 Task: Add the task  Create a new online platform for online insurance services to the section Debug Drift in the project AmpTech and add a Due Date to the respective task as 2023/08/27
Action: Mouse moved to (563, 406)
Screenshot: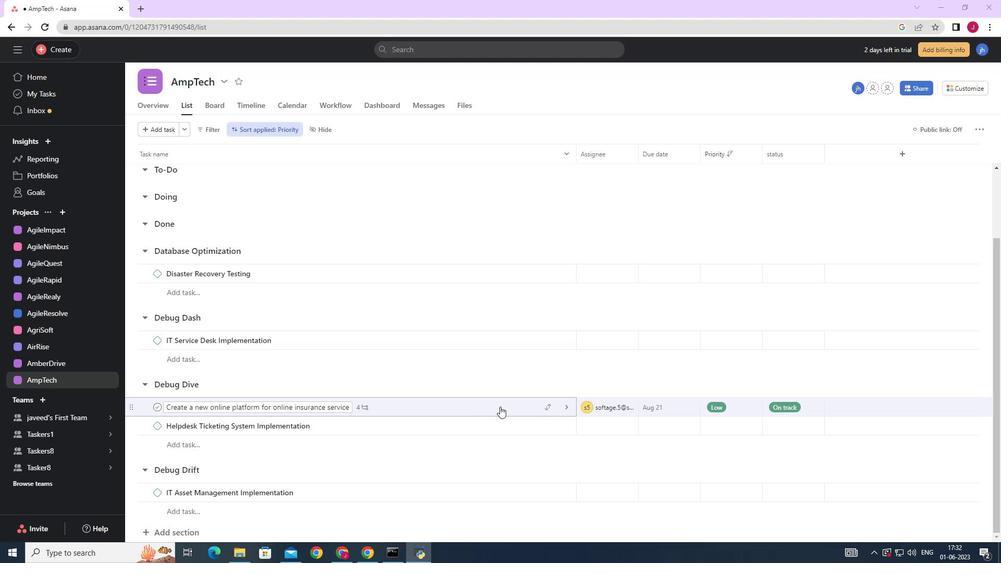 
Action: Mouse scrolled (563, 406) with delta (0, 0)
Screenshot: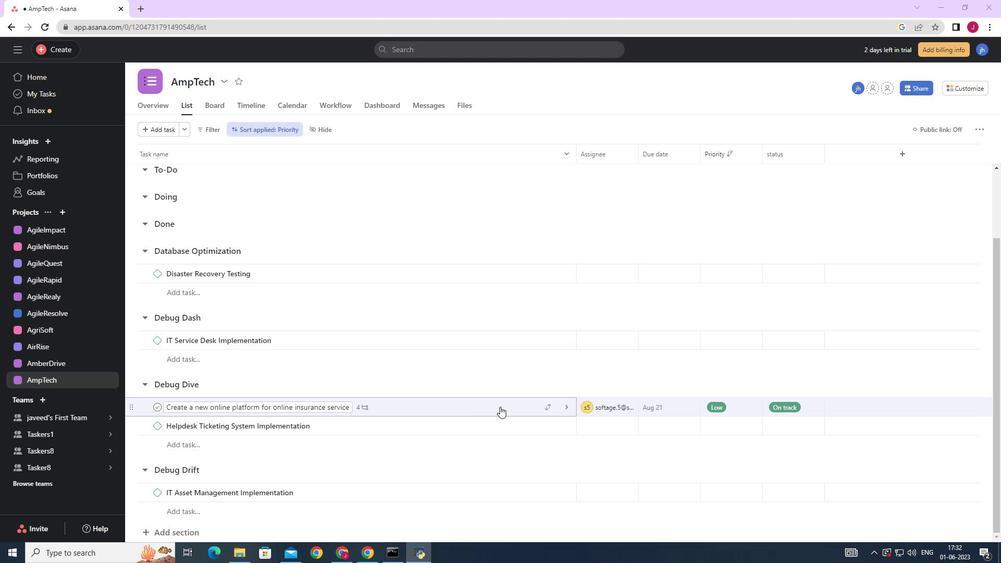 
Action: Mouse moved to (564, 406)
Screenshot: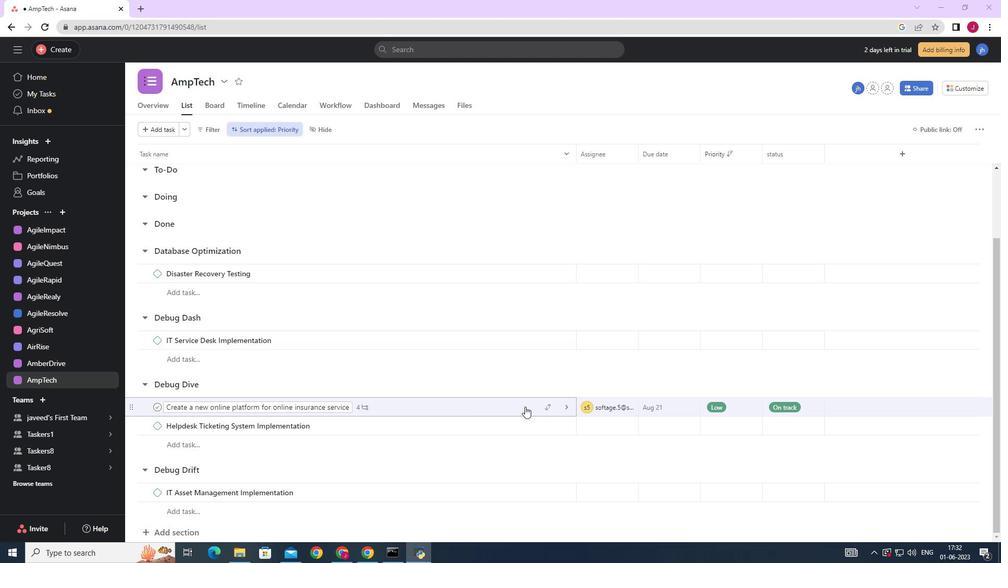 
Action: Mouse scrolled (564, 406) with delta (0, 0)
Screenshot: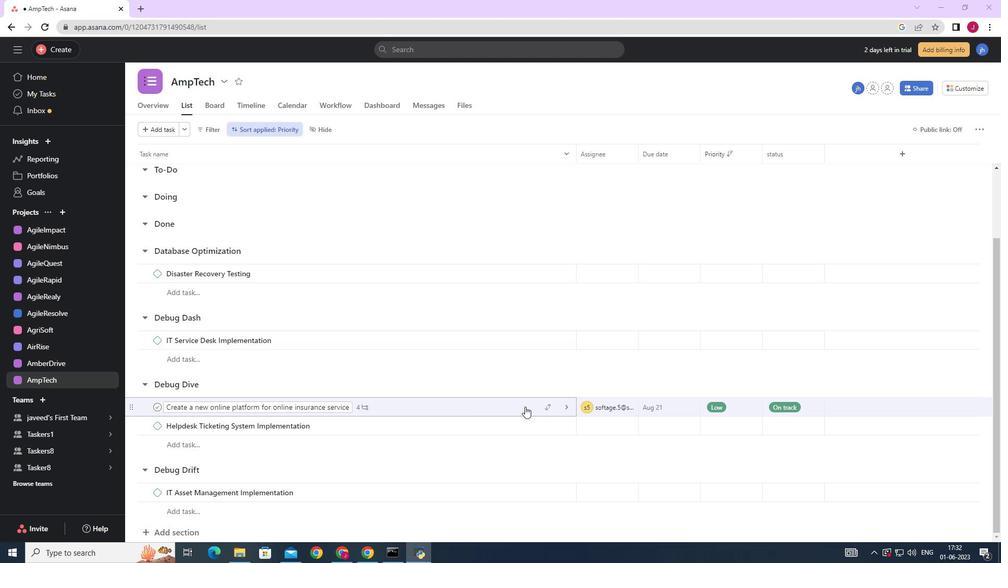 
Action: Mouse moved to (565, 407)
Screenshot: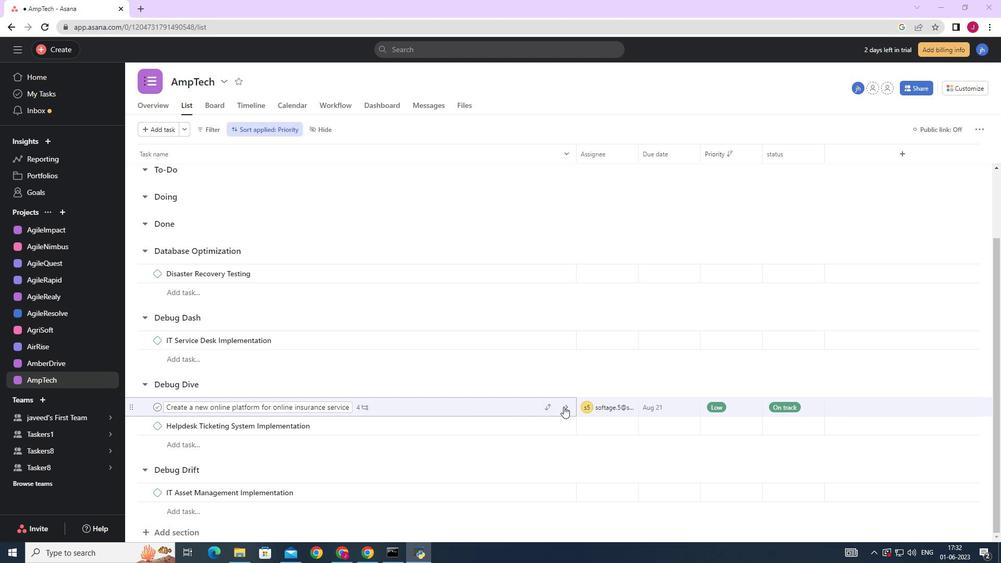 
Action: Mouse scrolled (565, 406) with delta (0, 0)
Screenshot: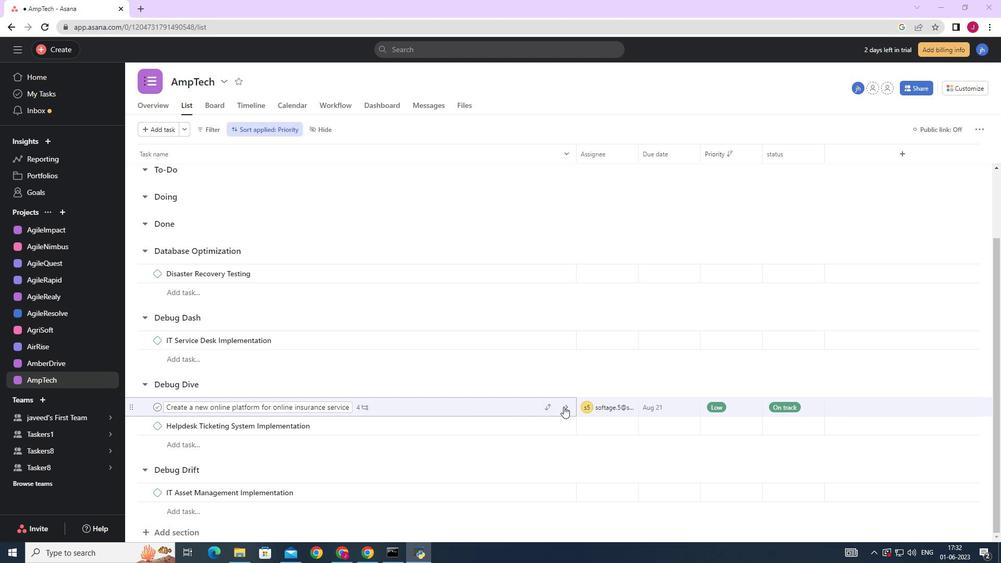 
Action: Mouse moved to (566, 408)
Screenshot: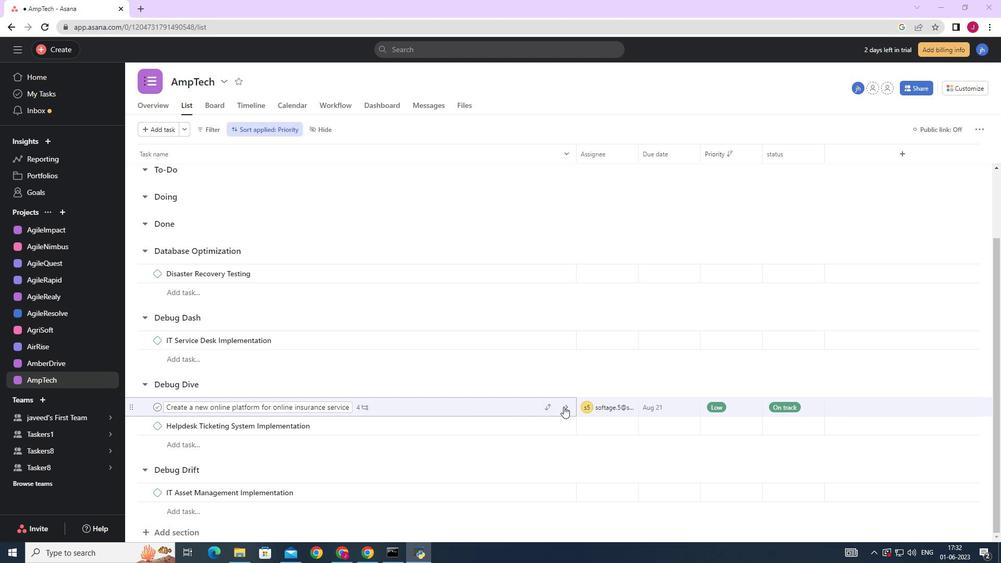 
Action: Mouse scrolled (566, 408) with delta (0, 0)
Screenshot: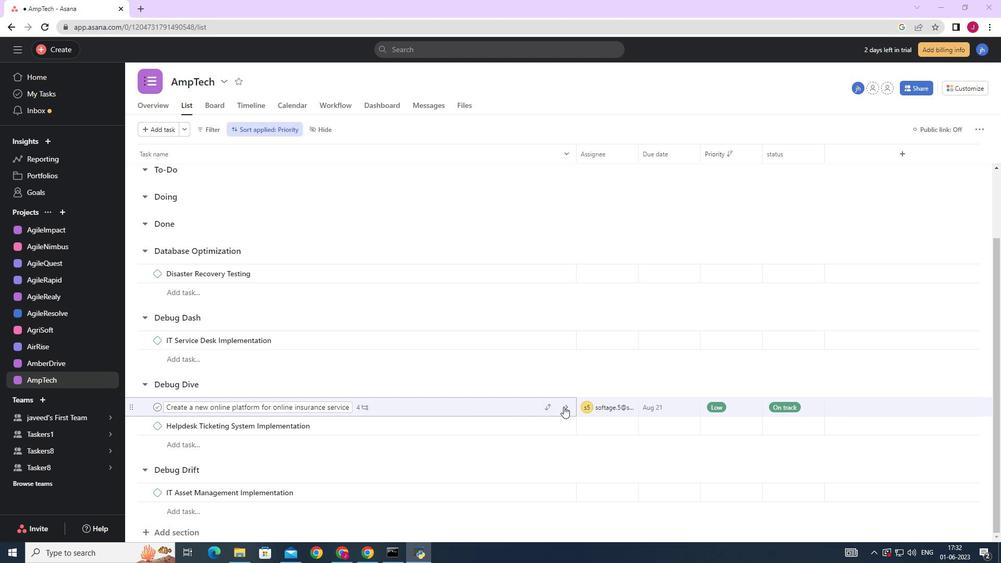 
Action: Mouse moved to (551, 409)
Screenshot: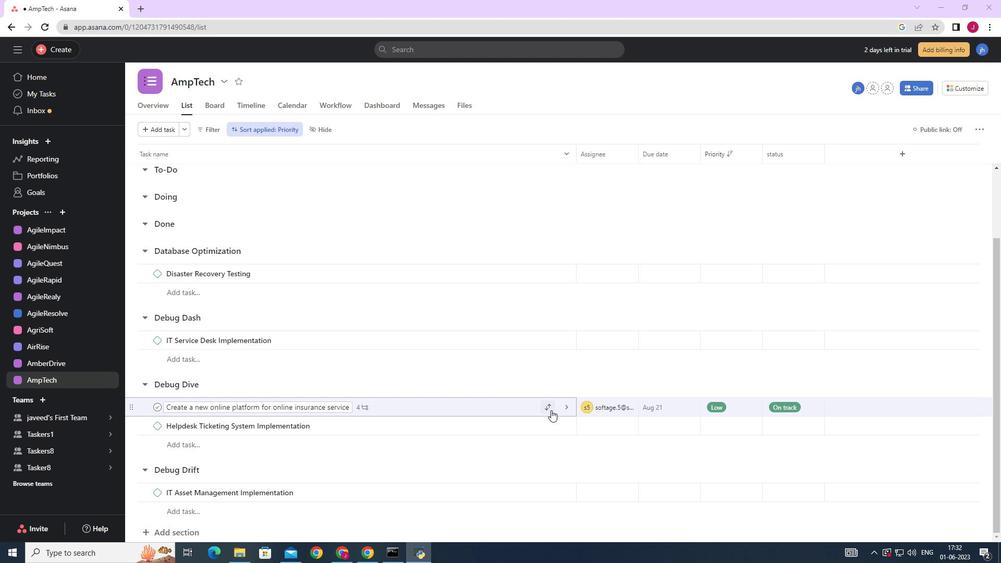 
Action: Mouse pressed left at (551, 409)
Screenshot: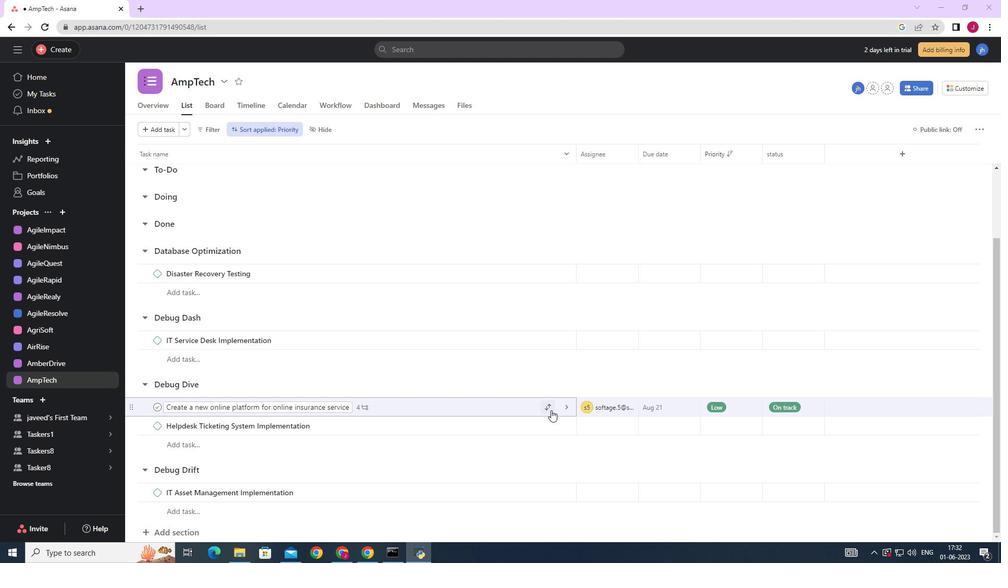 
Action: Mouse moved to (508, 387)
Screenshot: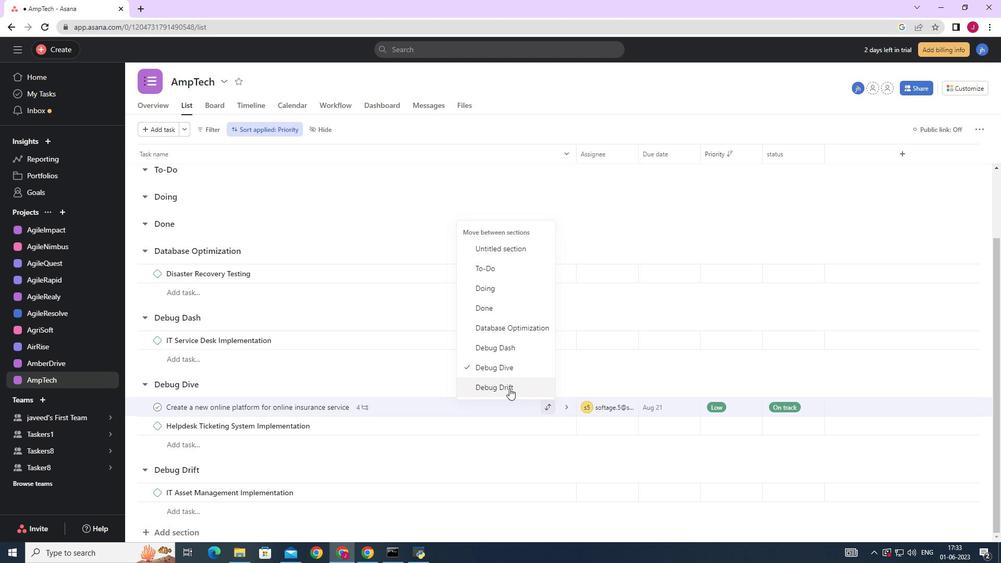 
Action: Mouse pressed left at (508, 387)
Screenshot: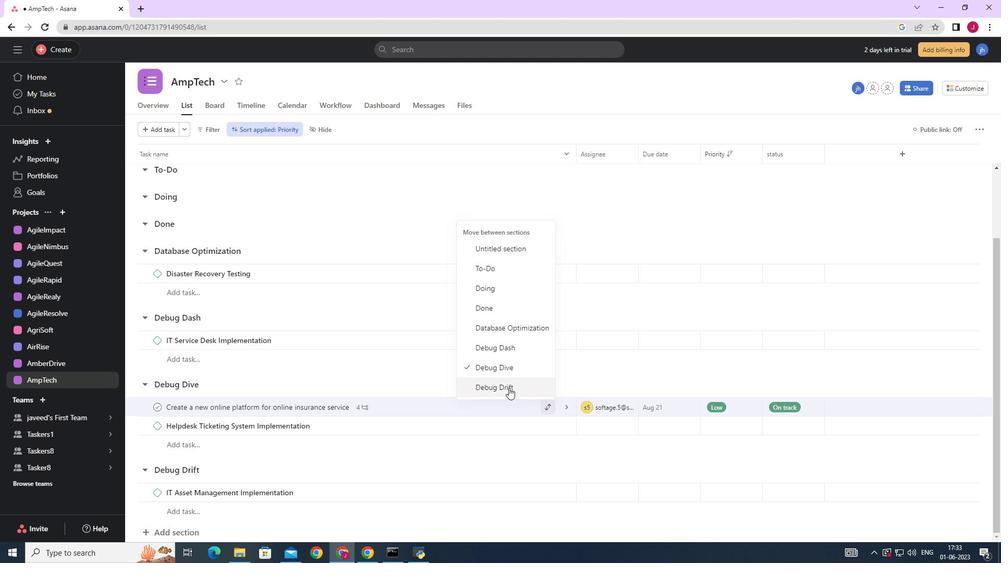 
Action: Mouse moved to (690, 473)
Screenshot: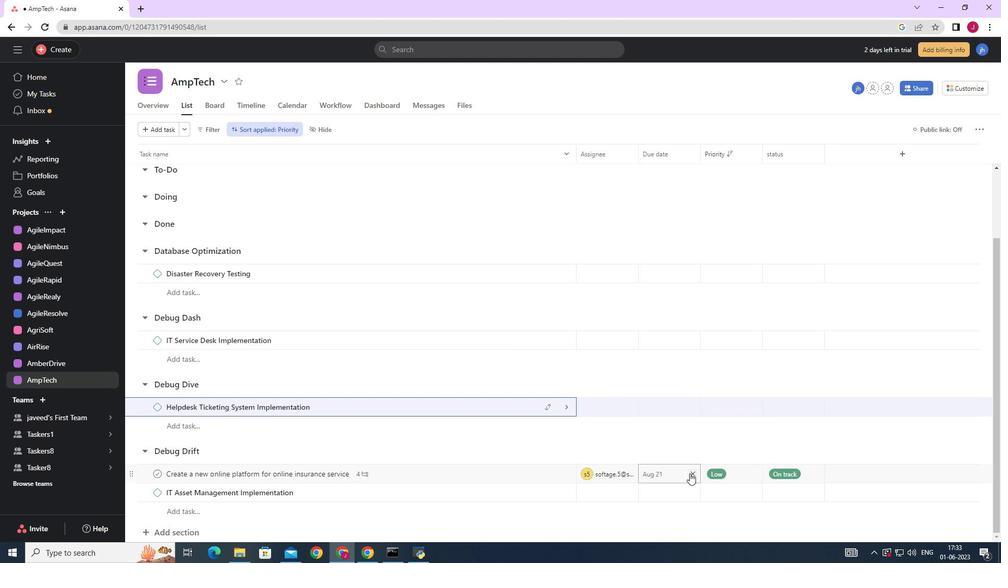 
Action: Mouse pressed left at (690, 473)
Screenshot: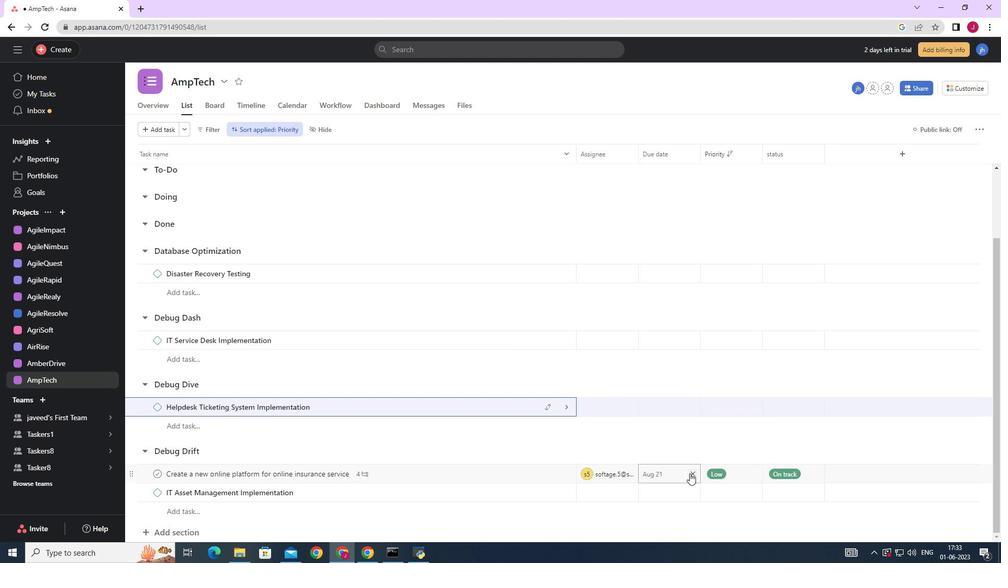 
Action: Mouse moved to (667, 471)
Screenshot: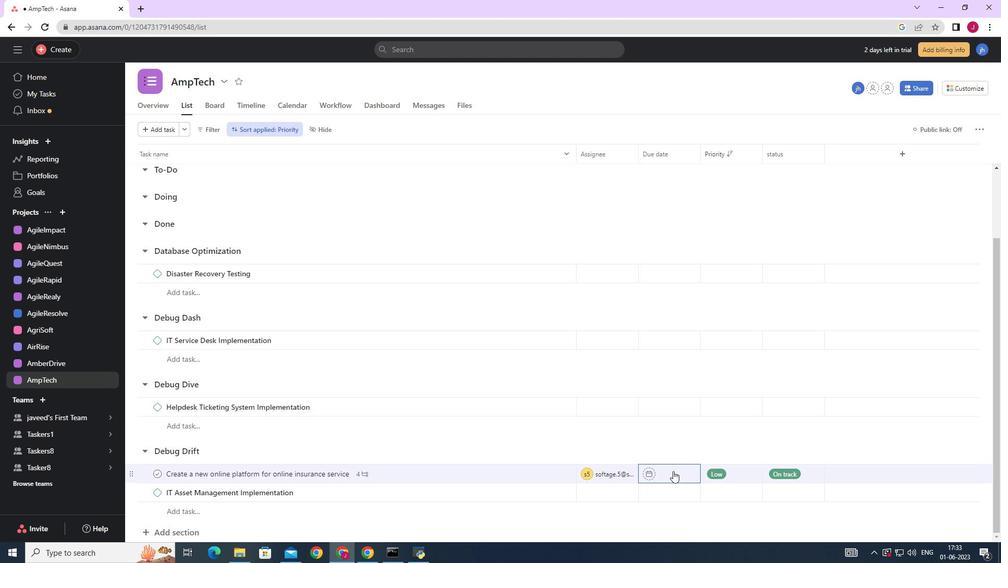 
Action: Mouse pressed left at (667, 471)
Screenshot: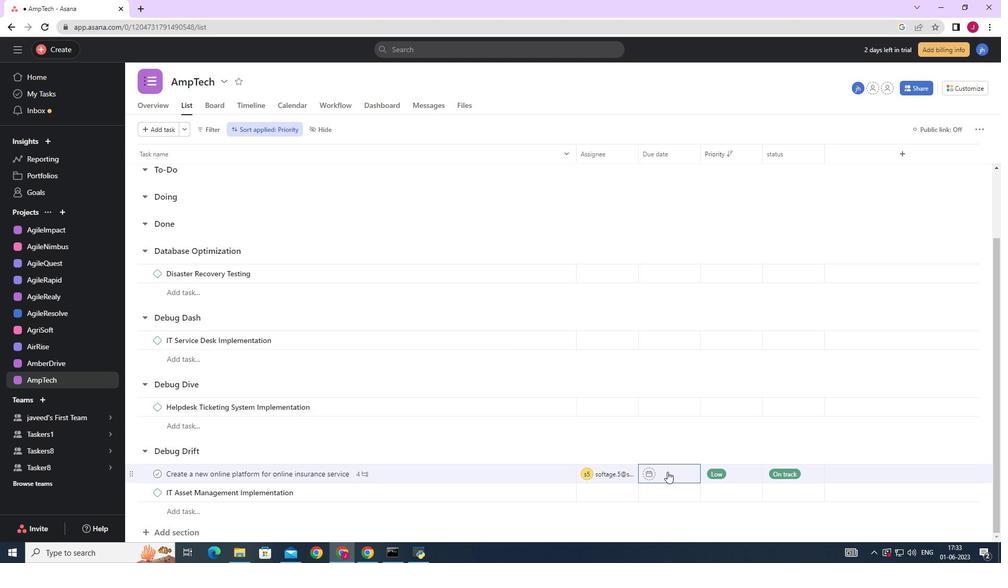 
Action: Mouse moved to (771, 310)
Screenshot: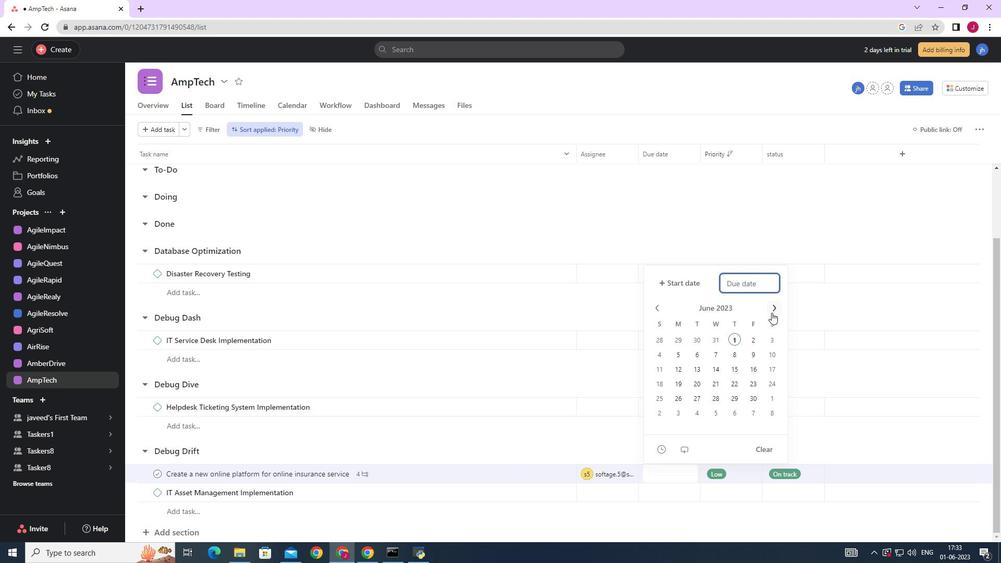 
Action: Mouse pressed left at (771, 310)
Screenshot: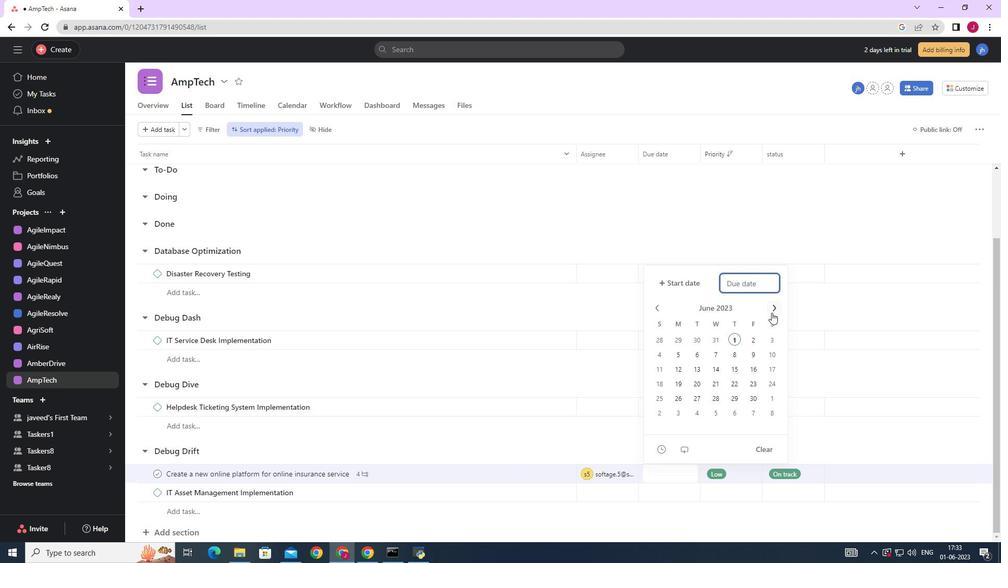 
Action: Mouse moved to (772, 309)
Screenshot: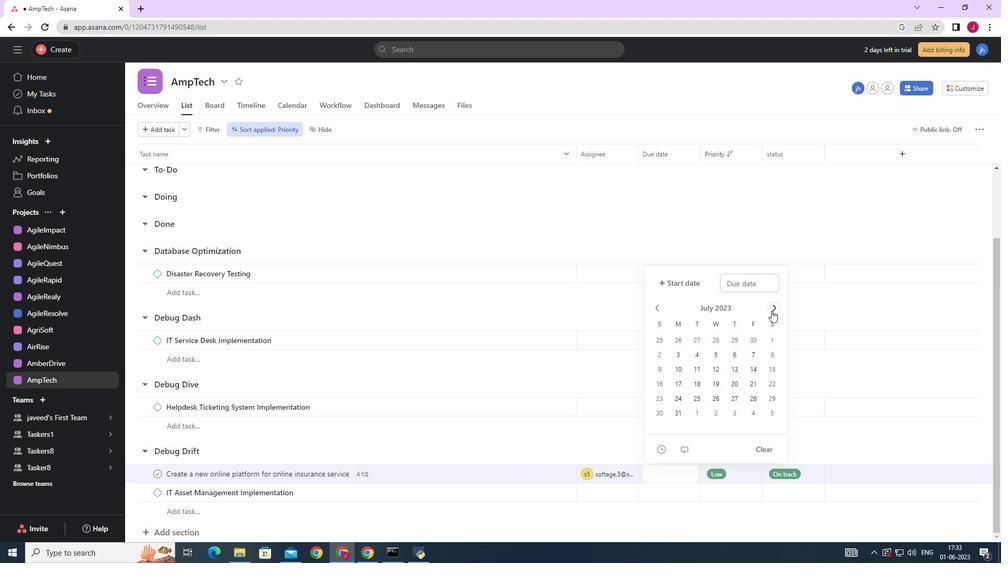 
Action: Mouse pressed left at (772, 309)
Screenshot: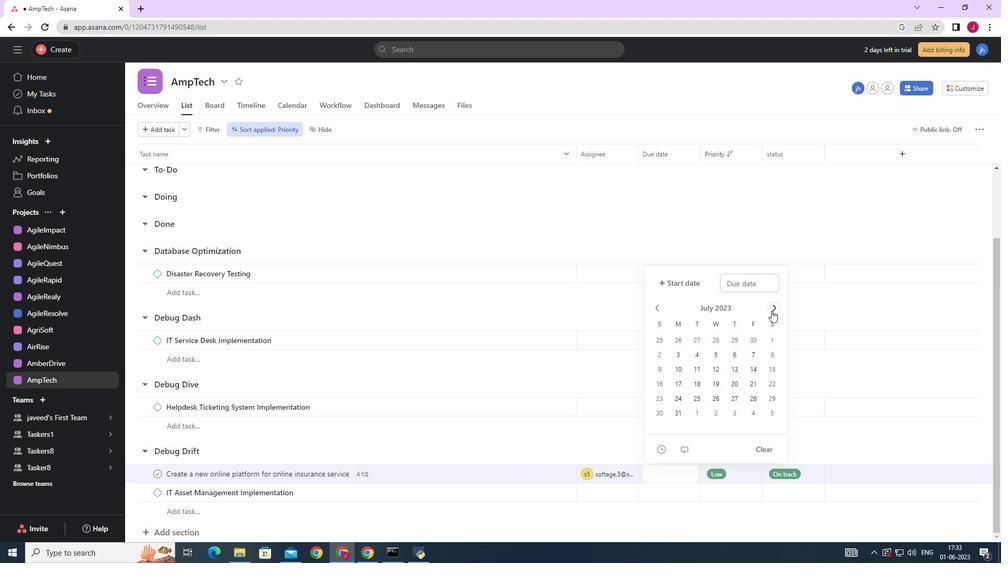 
Action: Mouse moved to (660, 389)
Screenshot: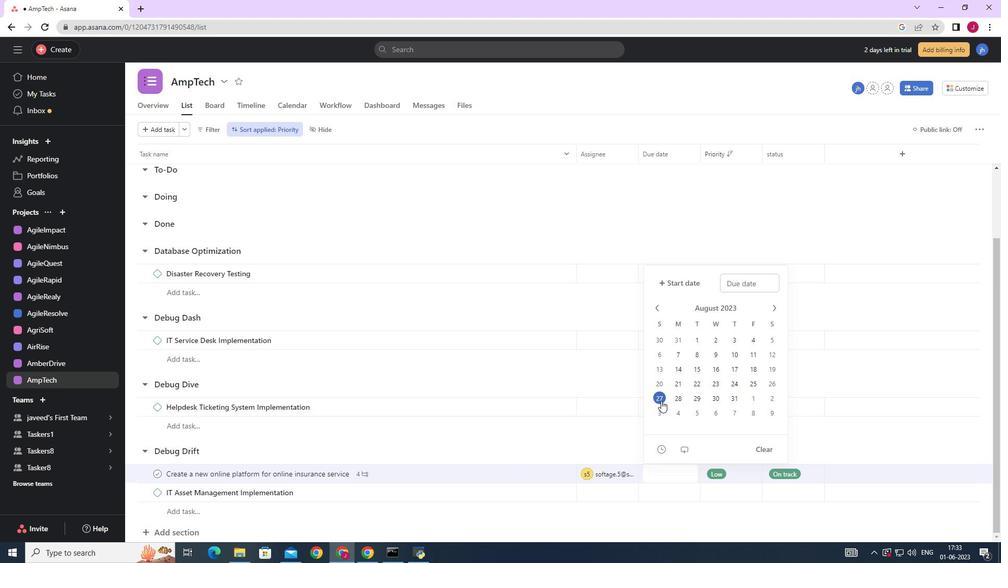 
Action: Mouse pressed left at (660, 389)
Screenshot: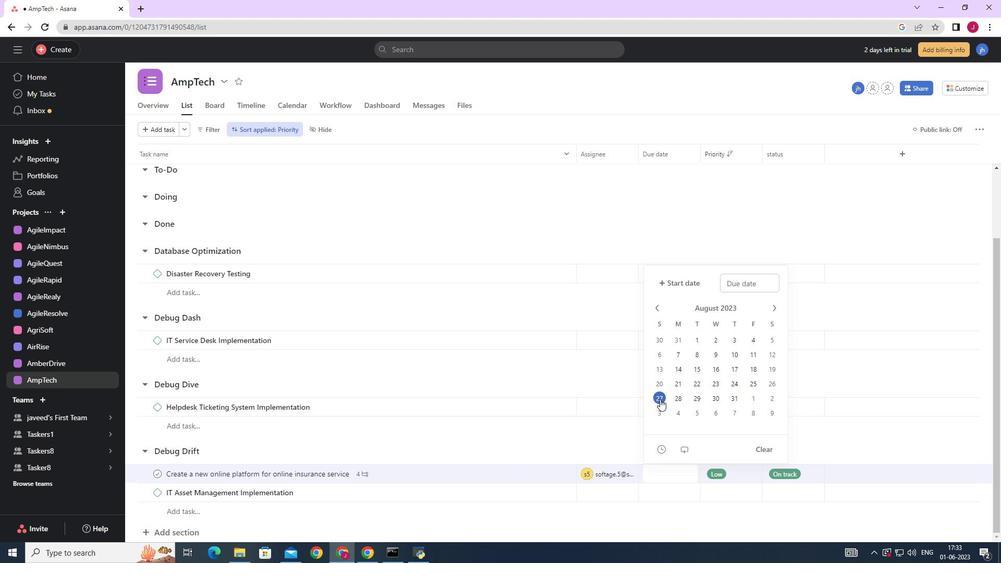 
Action: Mouse moved to (660, 396)
Screenshot: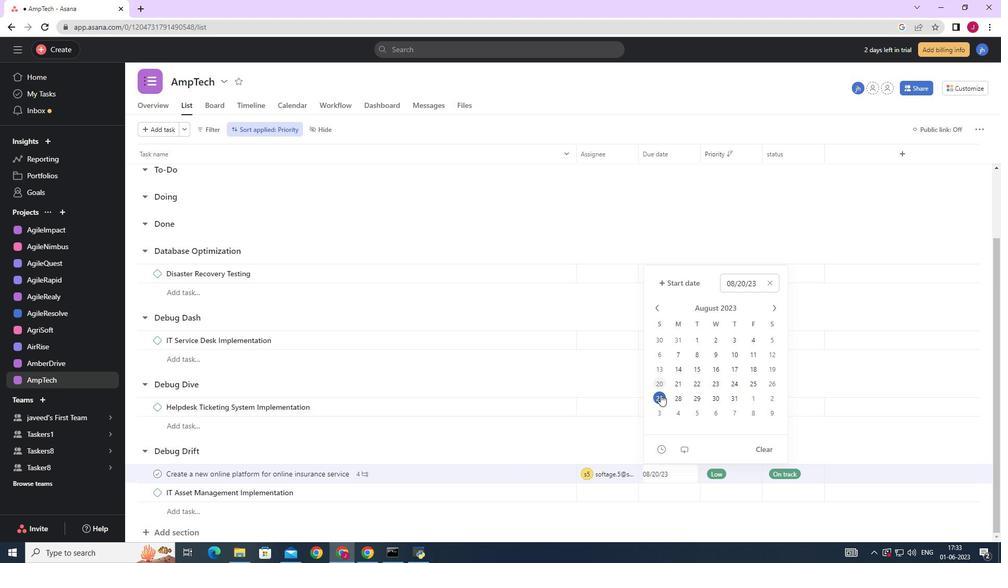 
Action: Mouse pressed left at (660, 396)
Screenshot: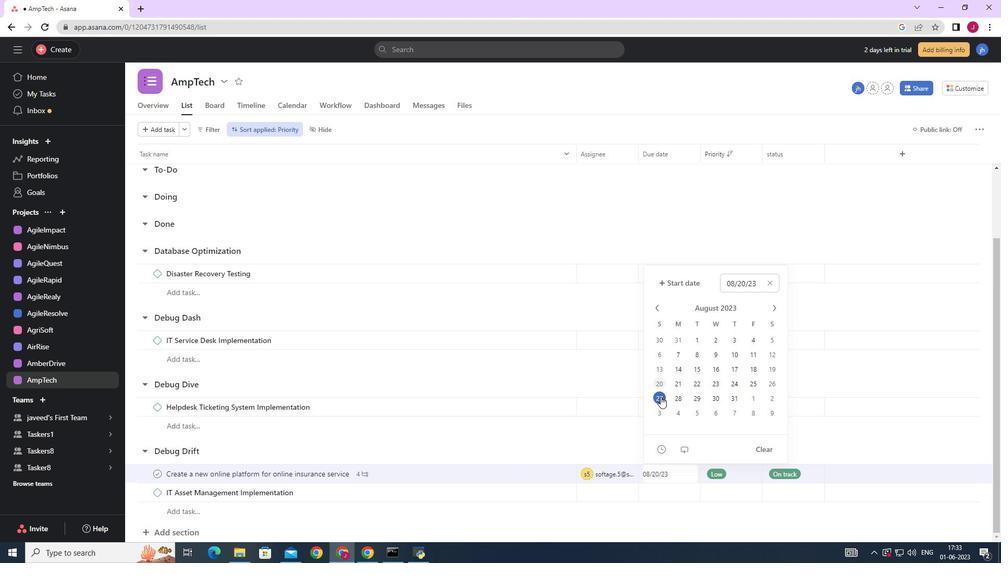 
Action: Mouse moved to (659, 395)
Screenshot: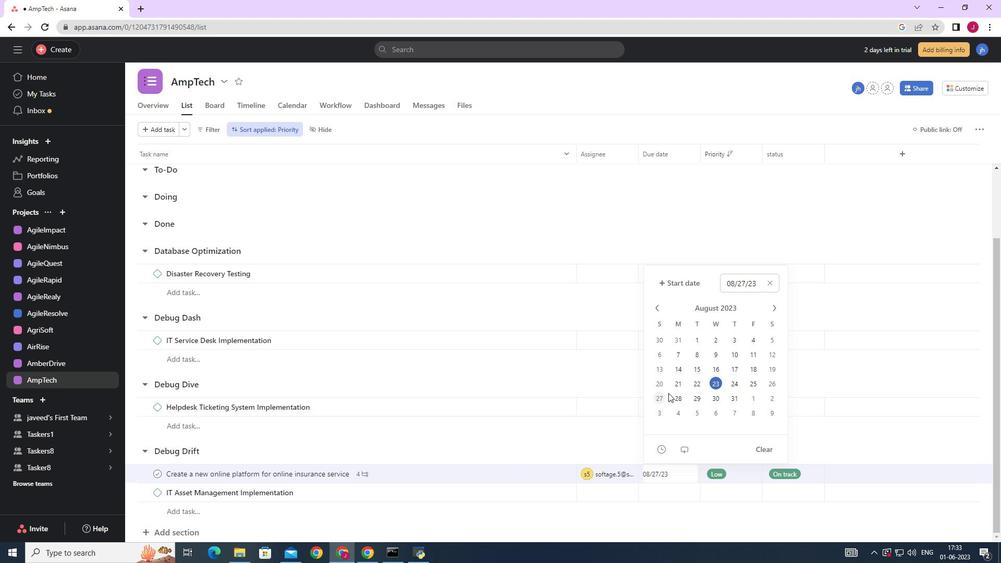 
Action: Mouse pressed left at (659, 395)
Screenshot: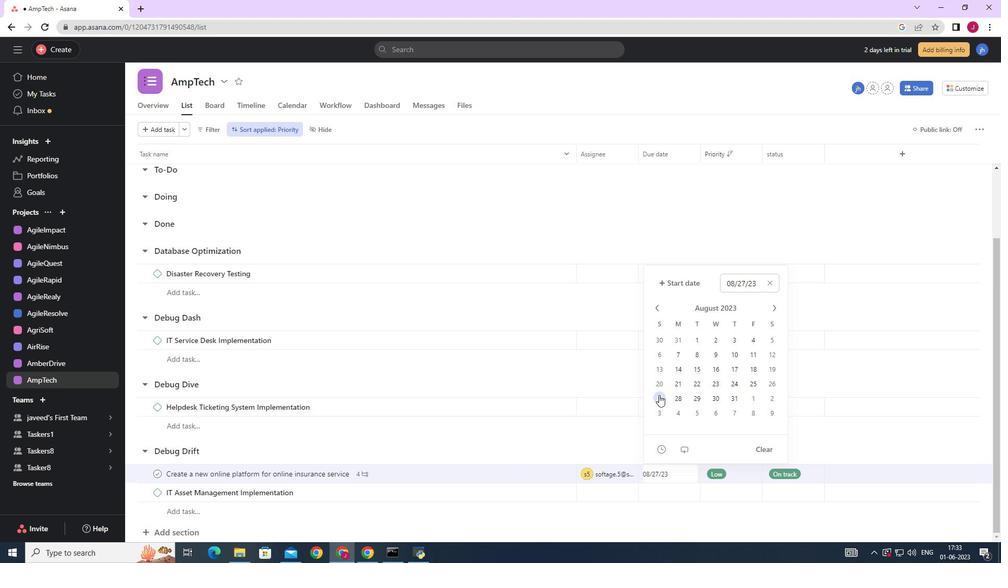 
Action: Mouse moved to (662, 400)
Screenshot: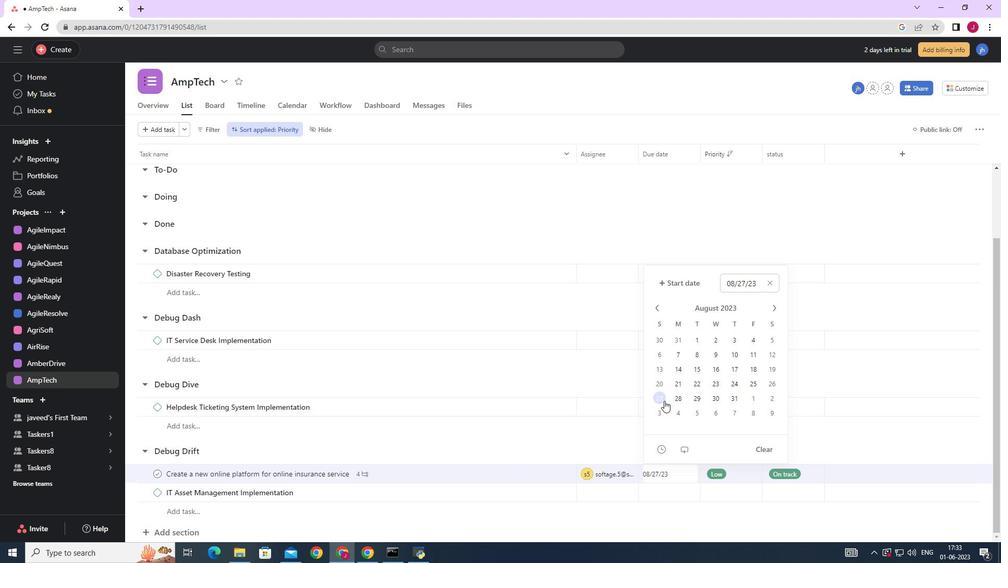 
Action: Mouse pressed left at (662, 400)
Screenshot: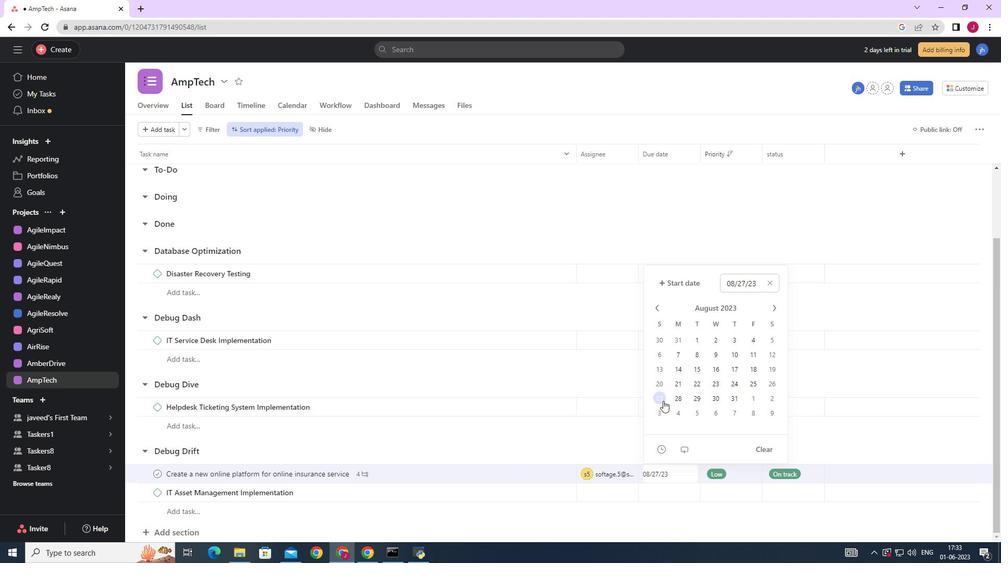 
Action: Mouse pressed left at (662, 400)
Screenshot: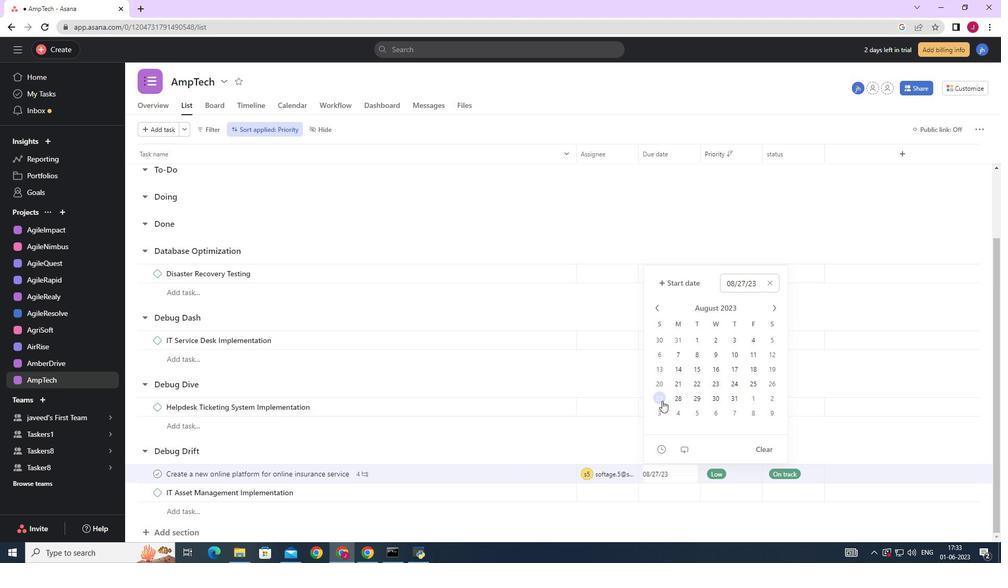
Action: Mouse moved to (661, 400)
Screenshot: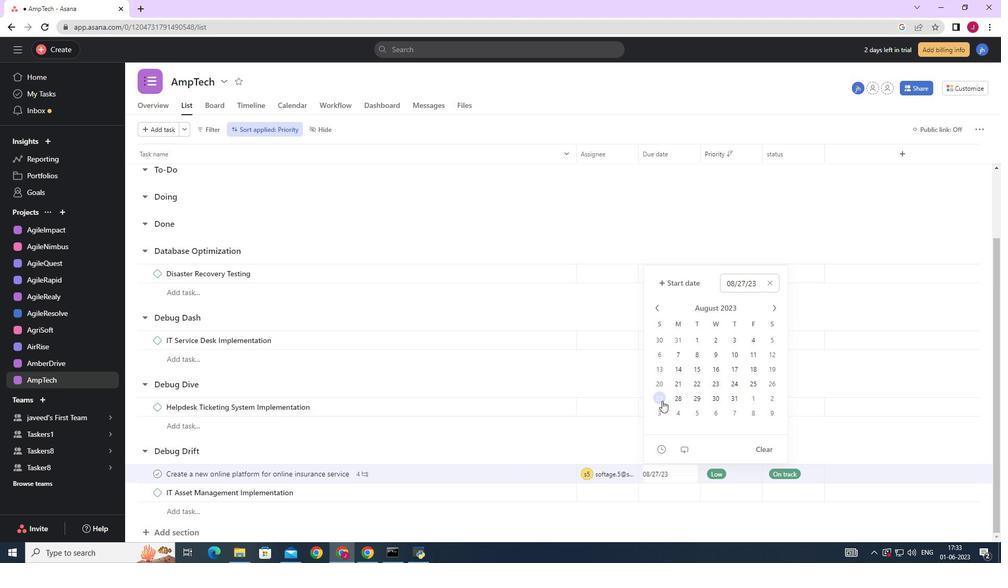 
Action: Mouse pressed left at (661, 400)
Screenshot: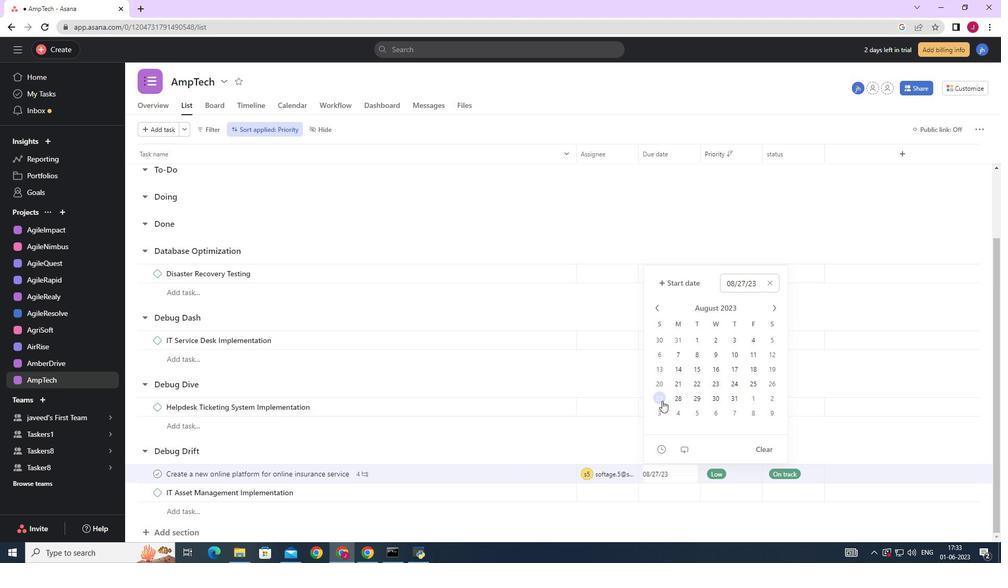 
Action: Mouse moved to (661, 397)
Screenshot: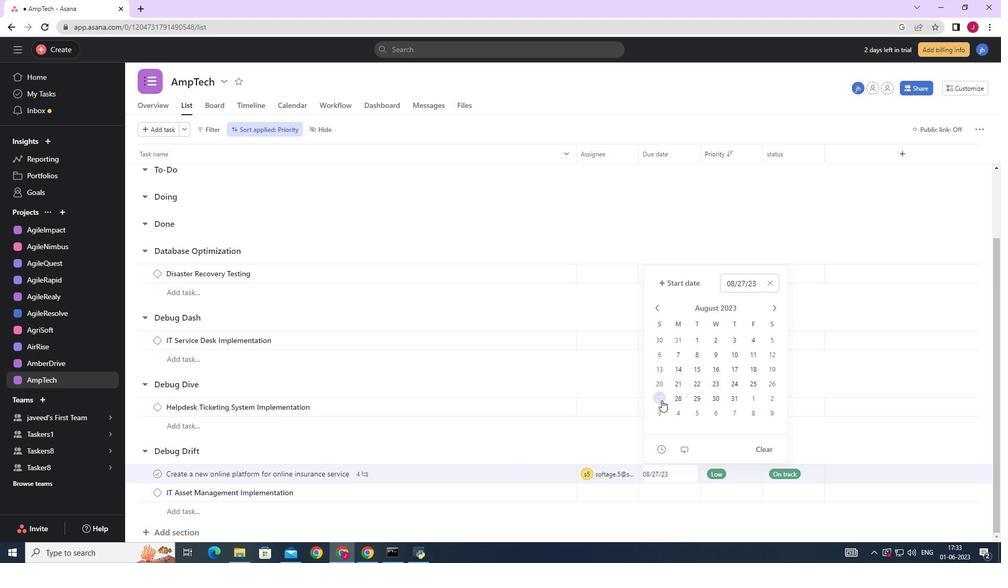 
Action: Mouse pressed left at (661, 397)
Screenshot: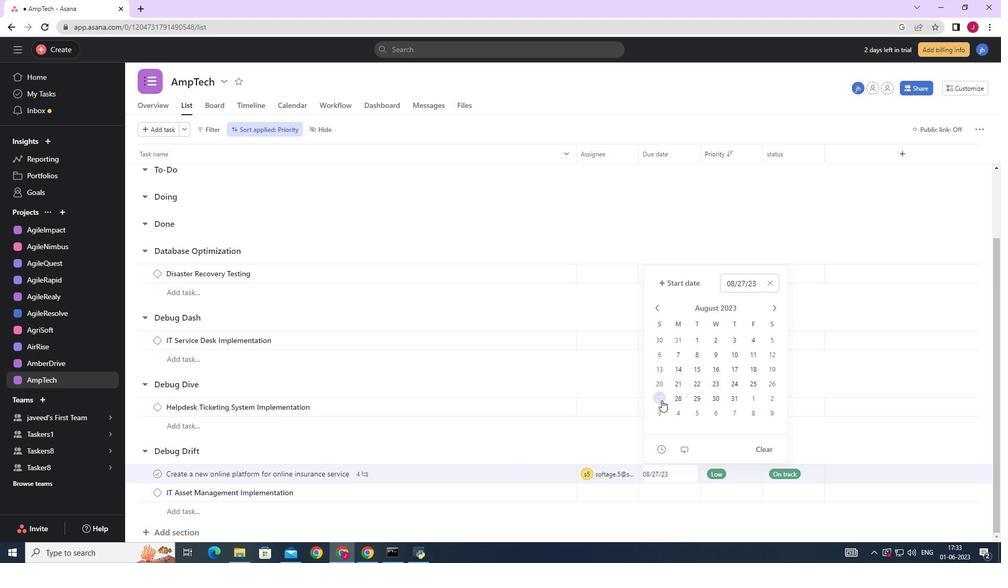 
Action: Mouse moved to (661, 397)
Screenshot: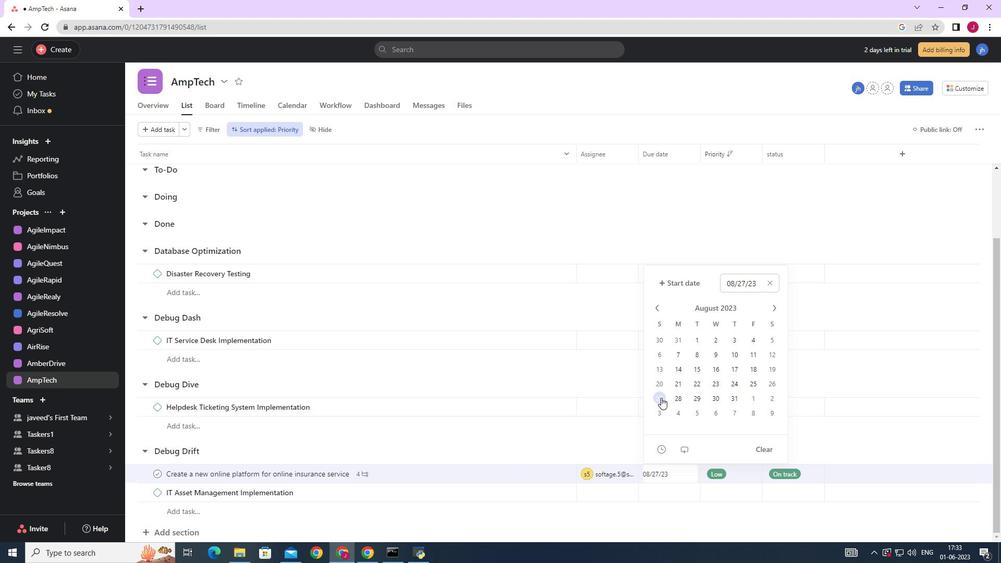 
Action: Mouse pressed left at (661, 397)
Screenshot: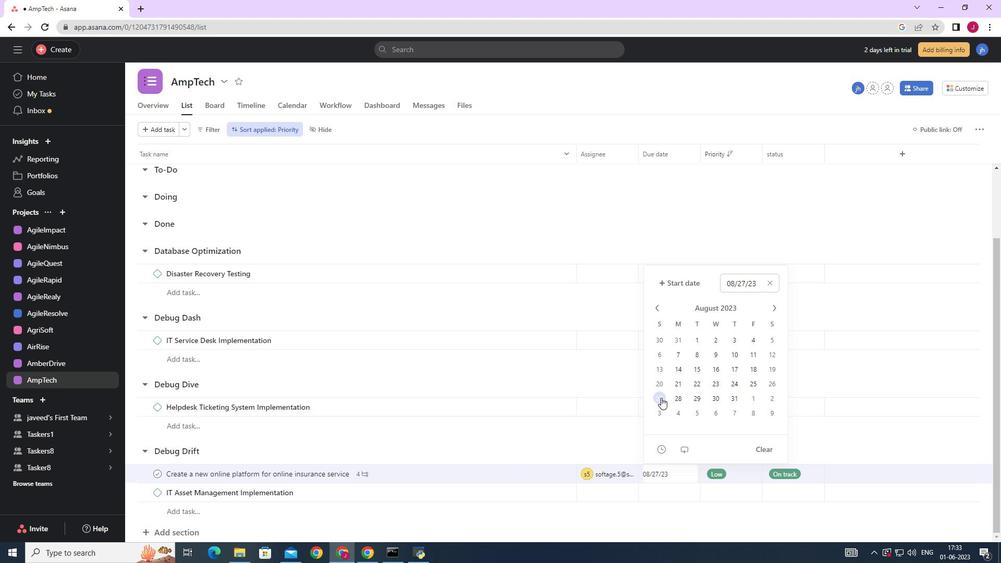 
Action: Mouse moved to (661, 396)
Screenshot: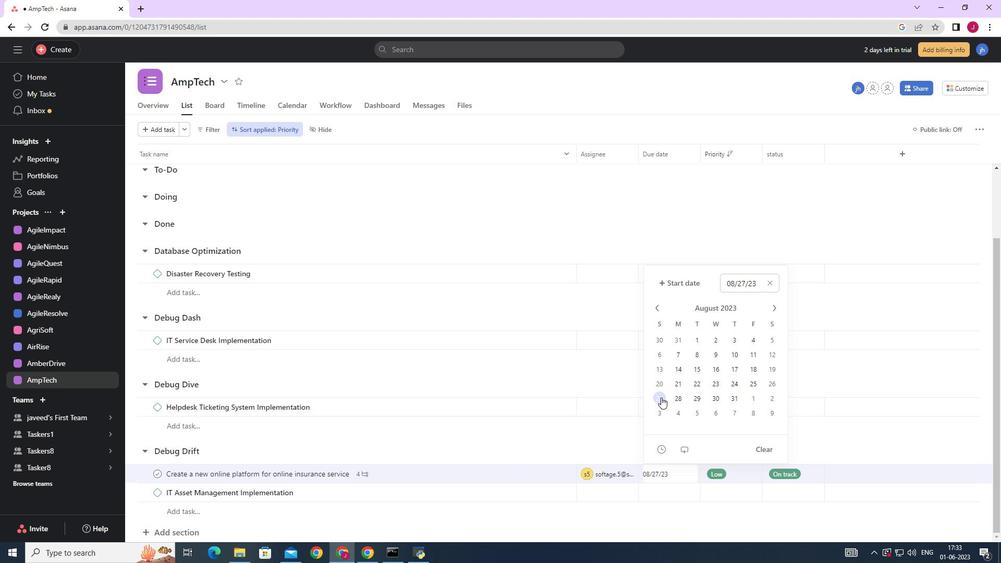 
Action: Mouse pressed left at (661, 396)
Screenshot: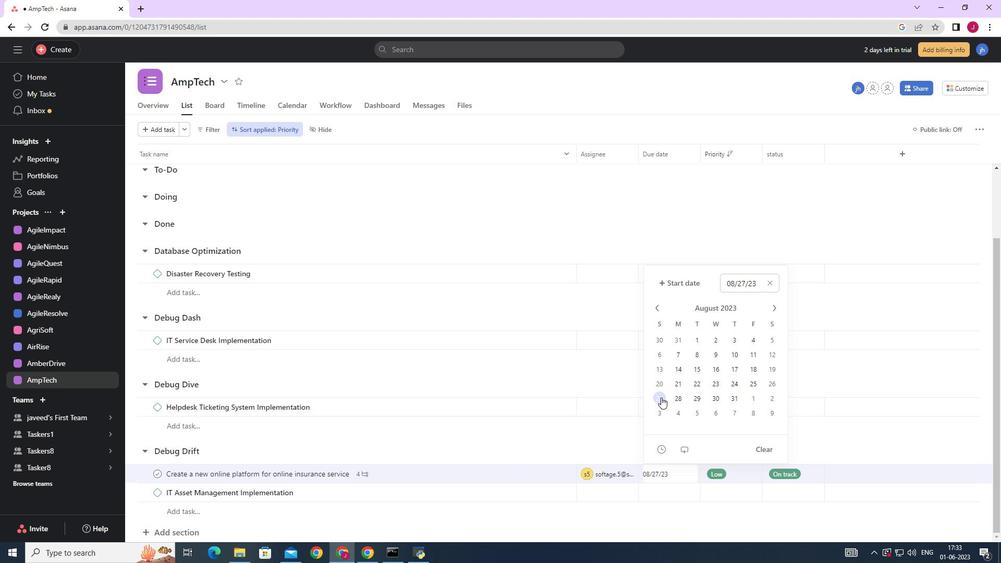 
Action: Mouse moved to (660, 395)
Screenshot: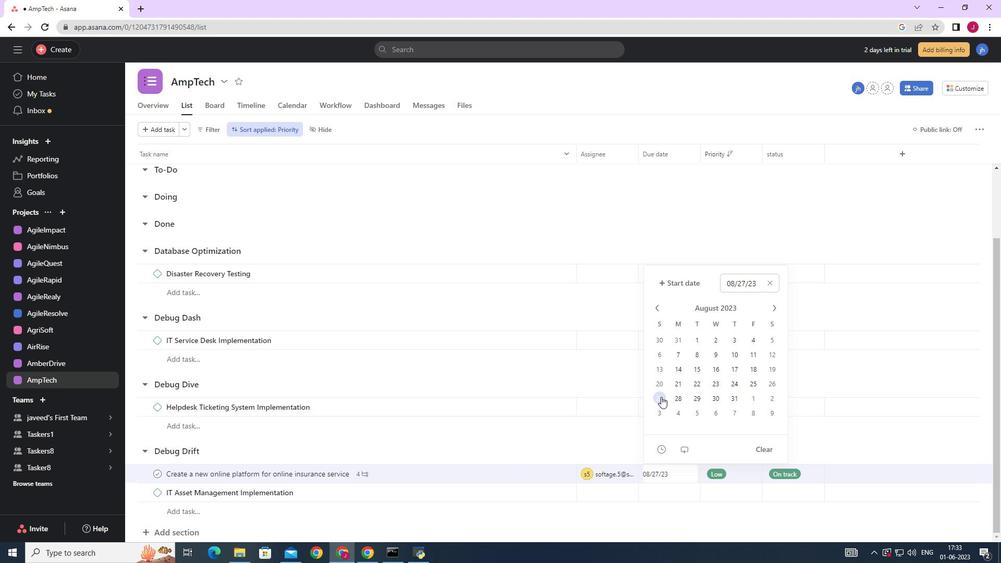 
Action: Mouse pressed left at (660, 395)
Screenshot: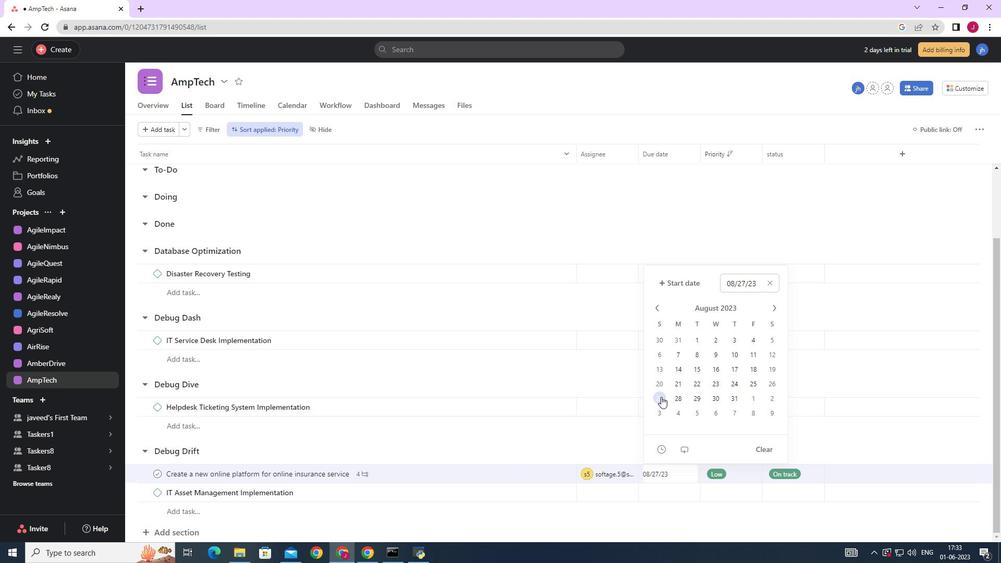 
Action: Mouse moved to (703, 357)
Screenshot: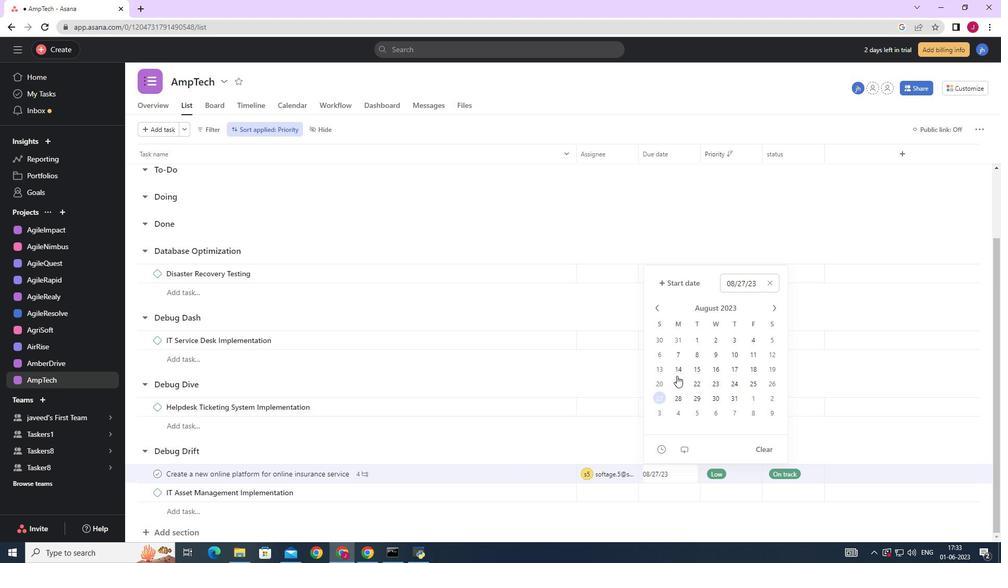 
Action: Mouse scrolled (703, 357) with delta (0, 0)
Screenshot: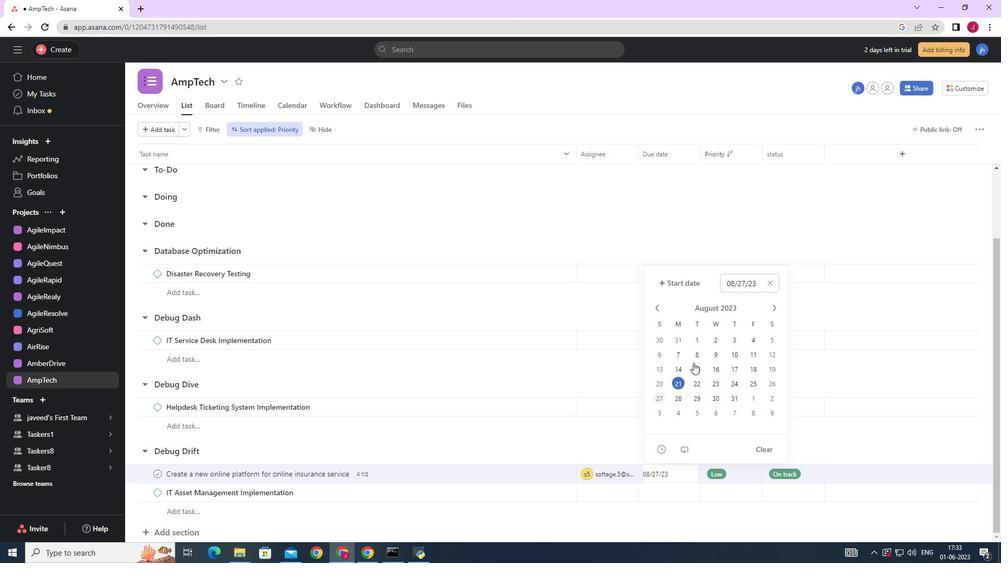 
Action: Mouse moved to (712, 367)
Screenshot: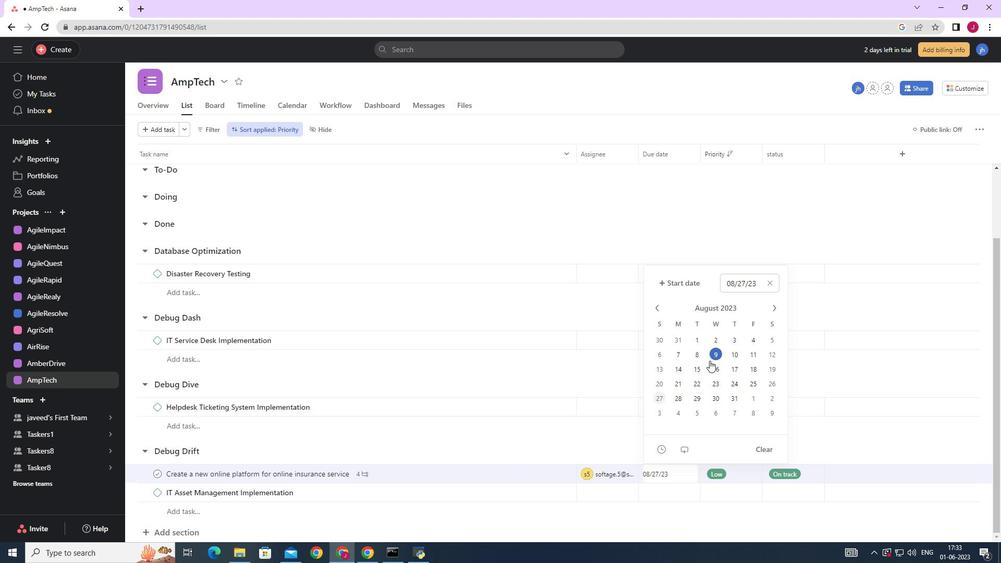 
Action: Mouse pressed left at (712, 367)
Screenshot: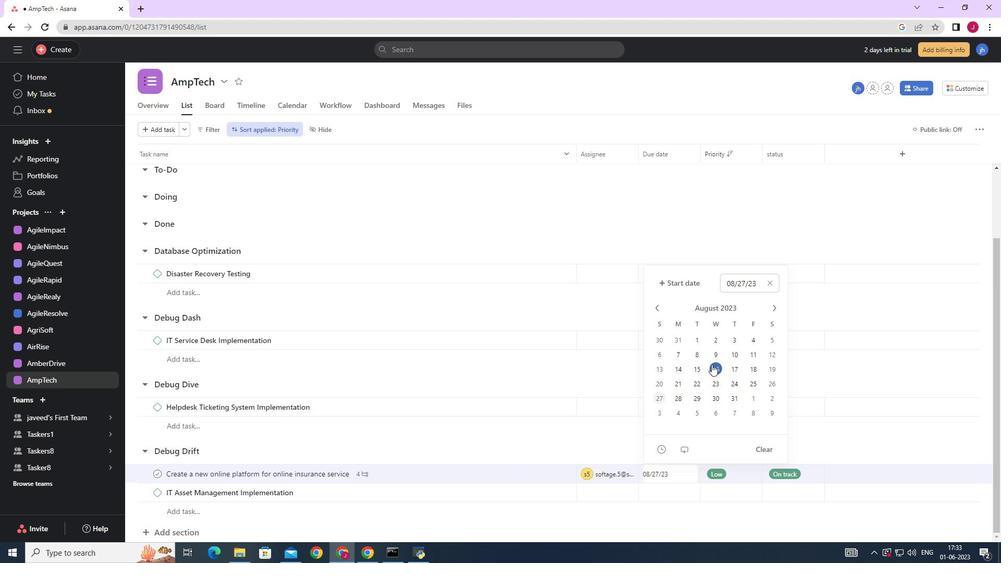 
Action: Mouse moved to (663, 398)
Screenshot: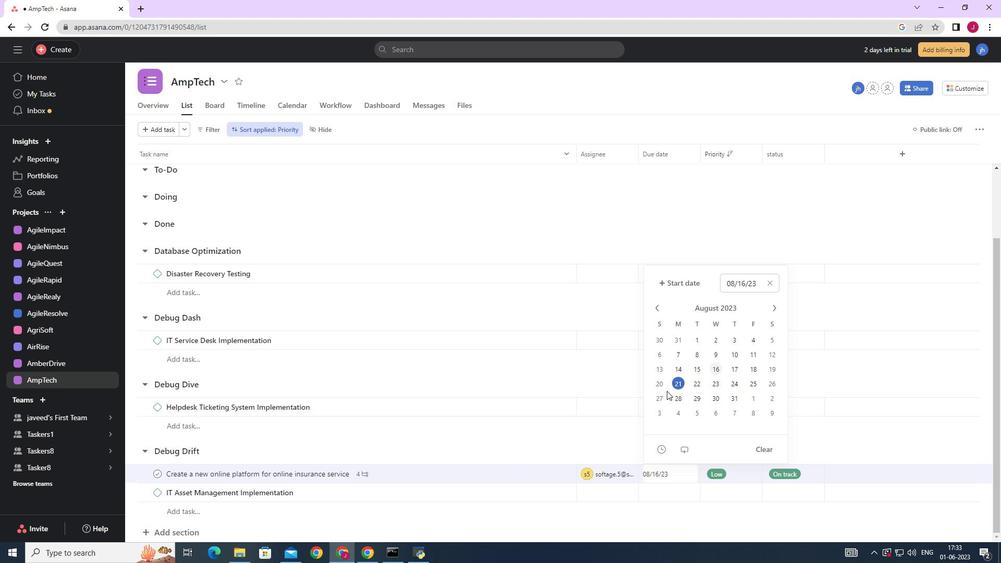 
Action: Mouse pressed left at (663, 398)
Screenshot: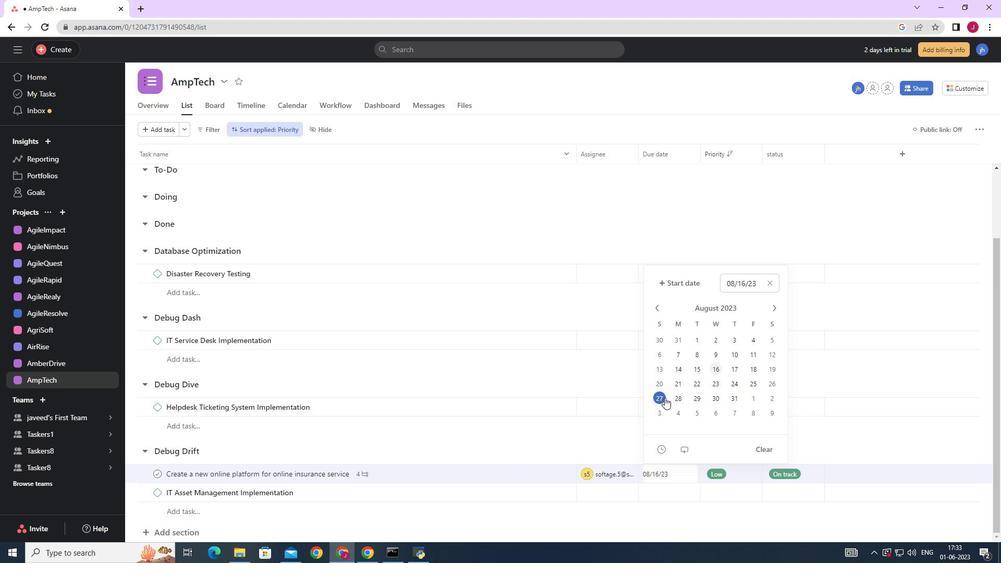 
Action: Mouse moved to (656, 394)
Screenshot: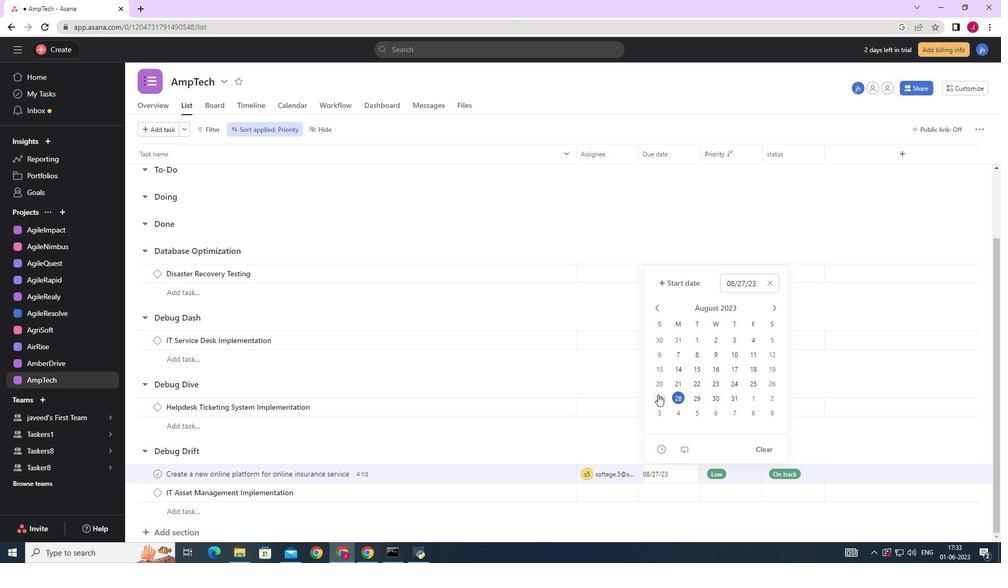 
Action: Mouse pressed left at (656, 394)
Screenshot: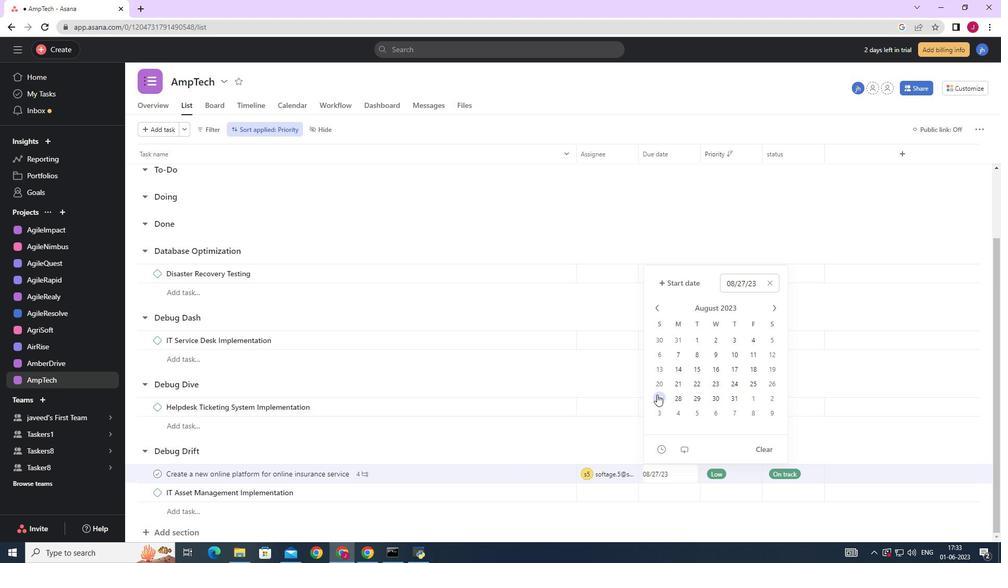 
Action: Mouse moved to (784, 212)
Screenshot: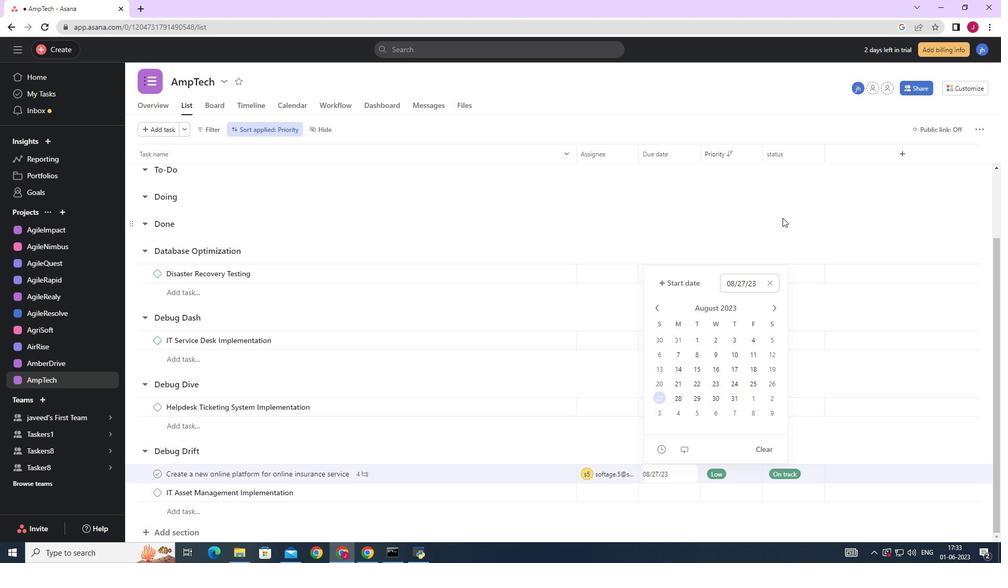 
Action: Mouse pressed left at (784, 212)
Screenshot: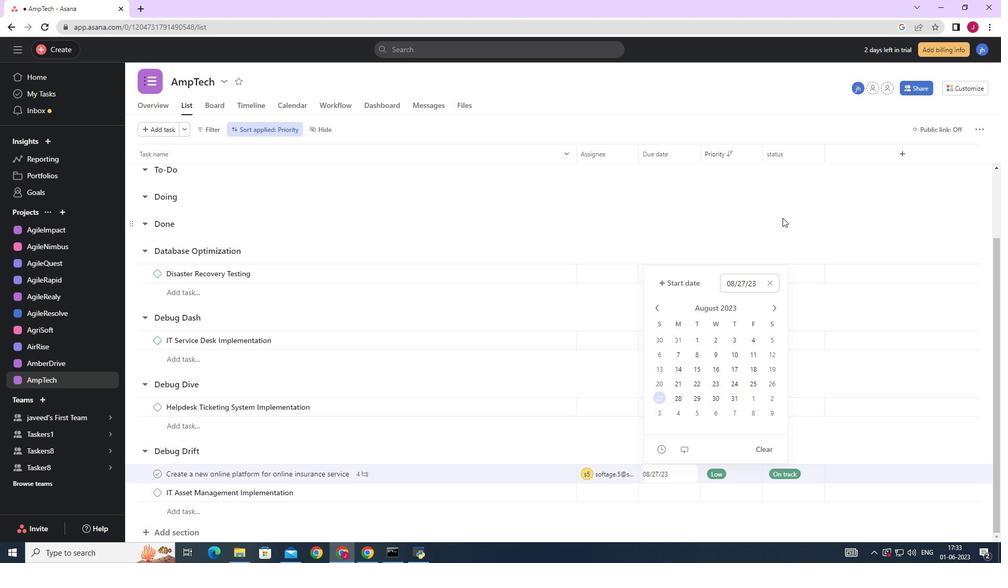 
